 Task: Check the average views per listing of master bedroom in the last 5 years.
Action: Mouse moved to (1036, 235)
Screenshot: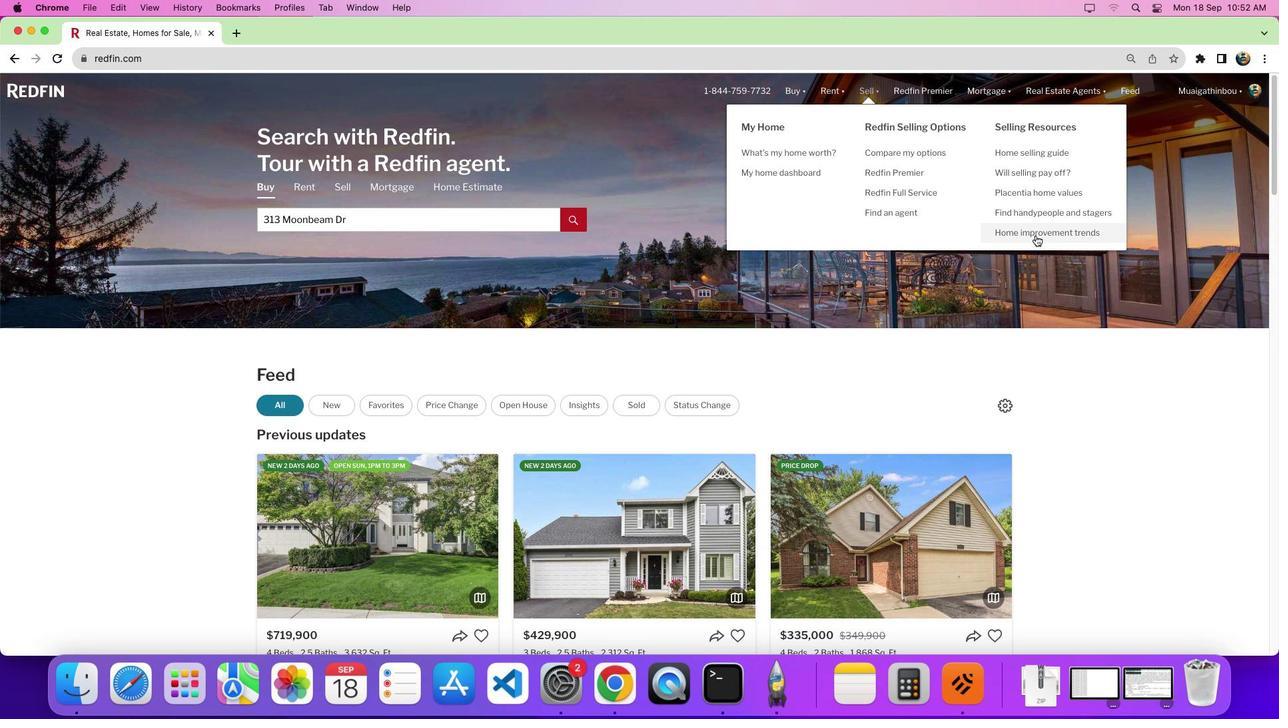 
Action: Mouse pressed left at (1036, 235)
Screenshot: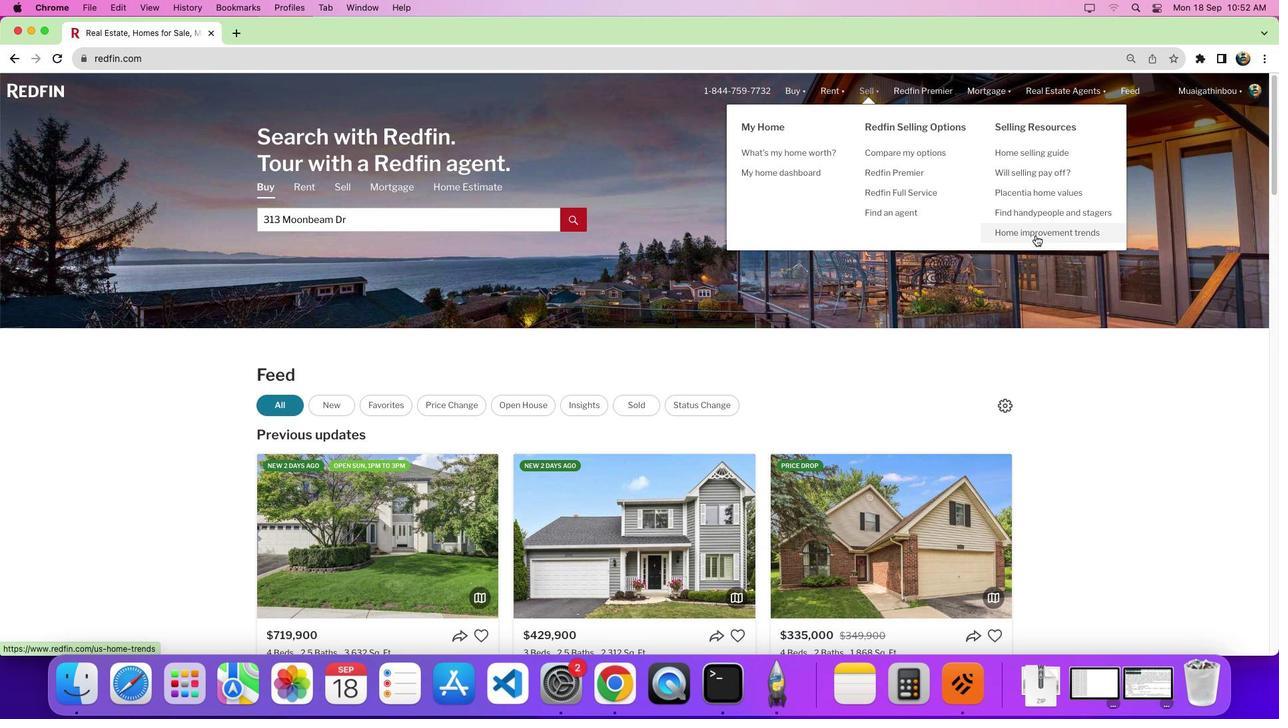 
Action: Mouse pressed left at (1036, 235)
Screenshot: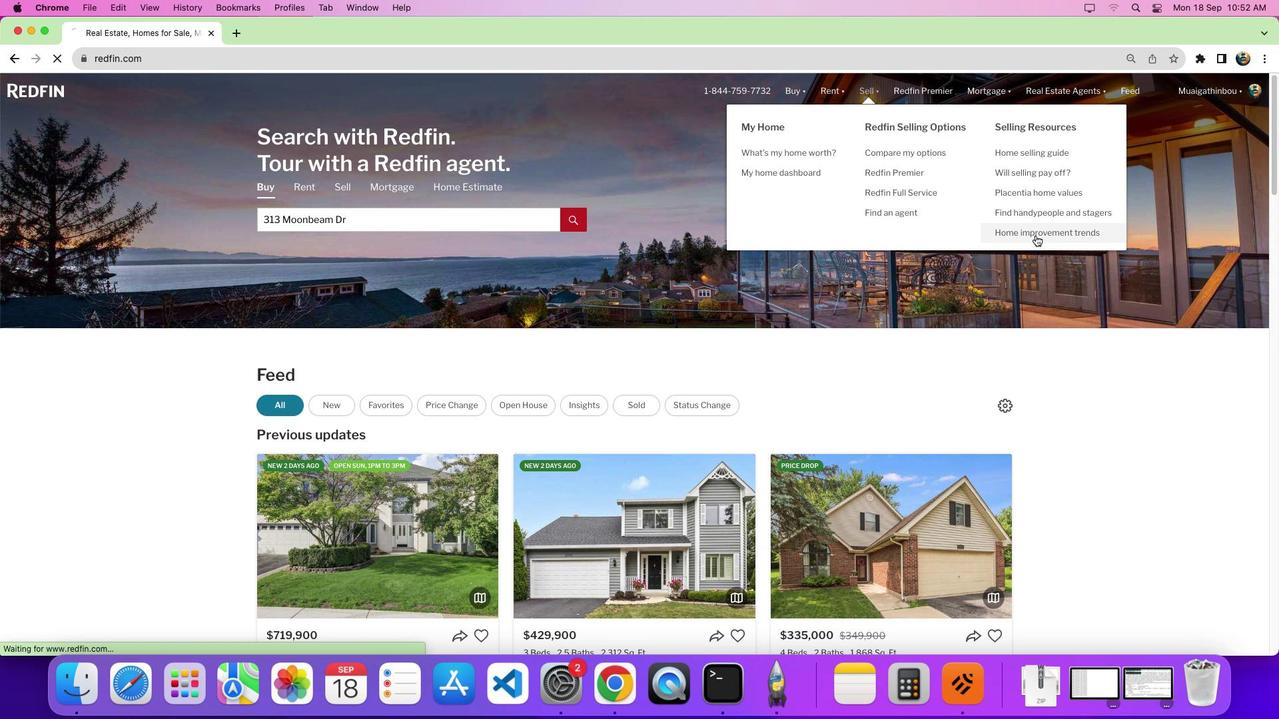 
Action: Mouse moved to (353, 257)
Screenshot: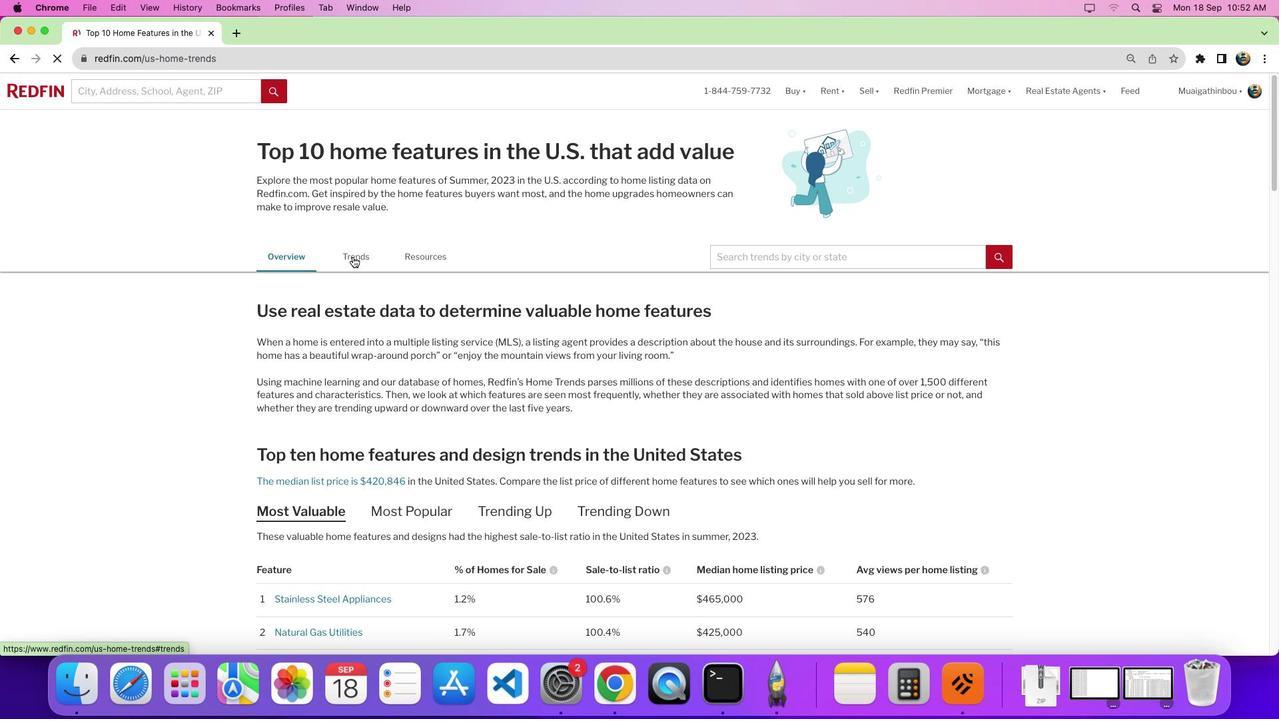 
Action: Mouse pressed left at (353, 257)
Screenshot: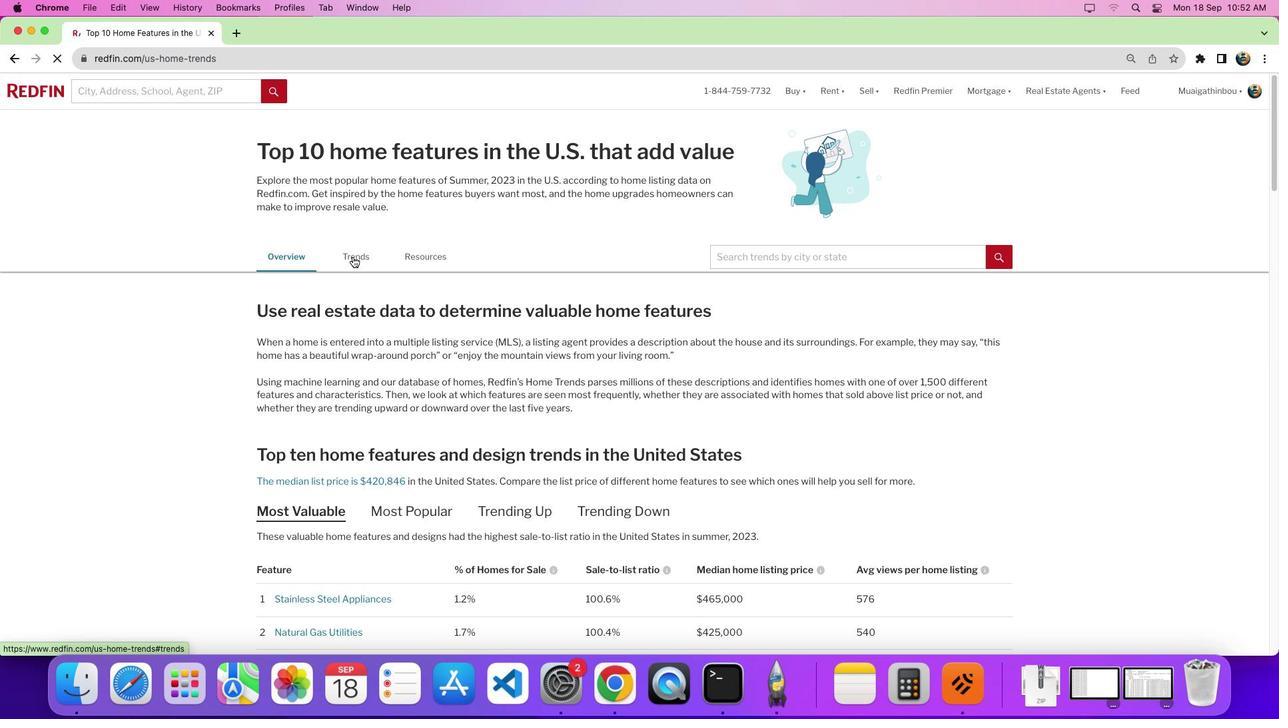 
Action: Mouse moved to (1272, 424)
Screenshot: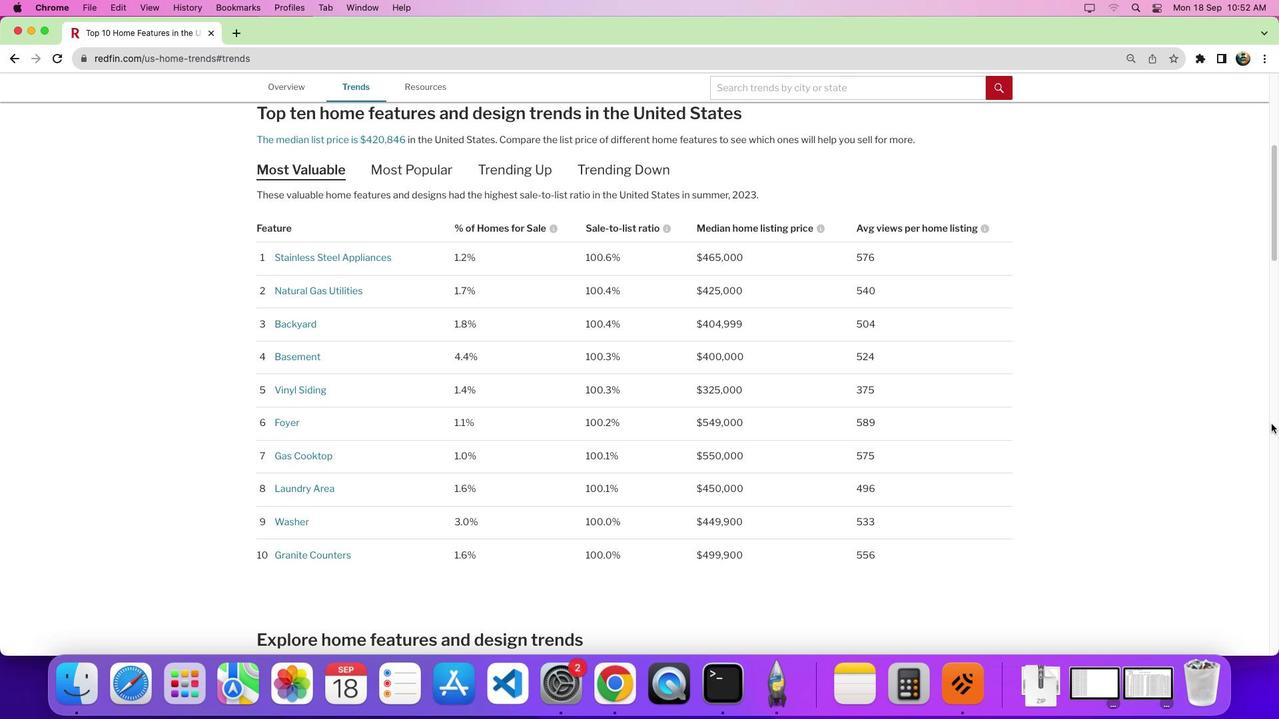 
Action: Mouse pressed left at (1272, 424)
Screenshot: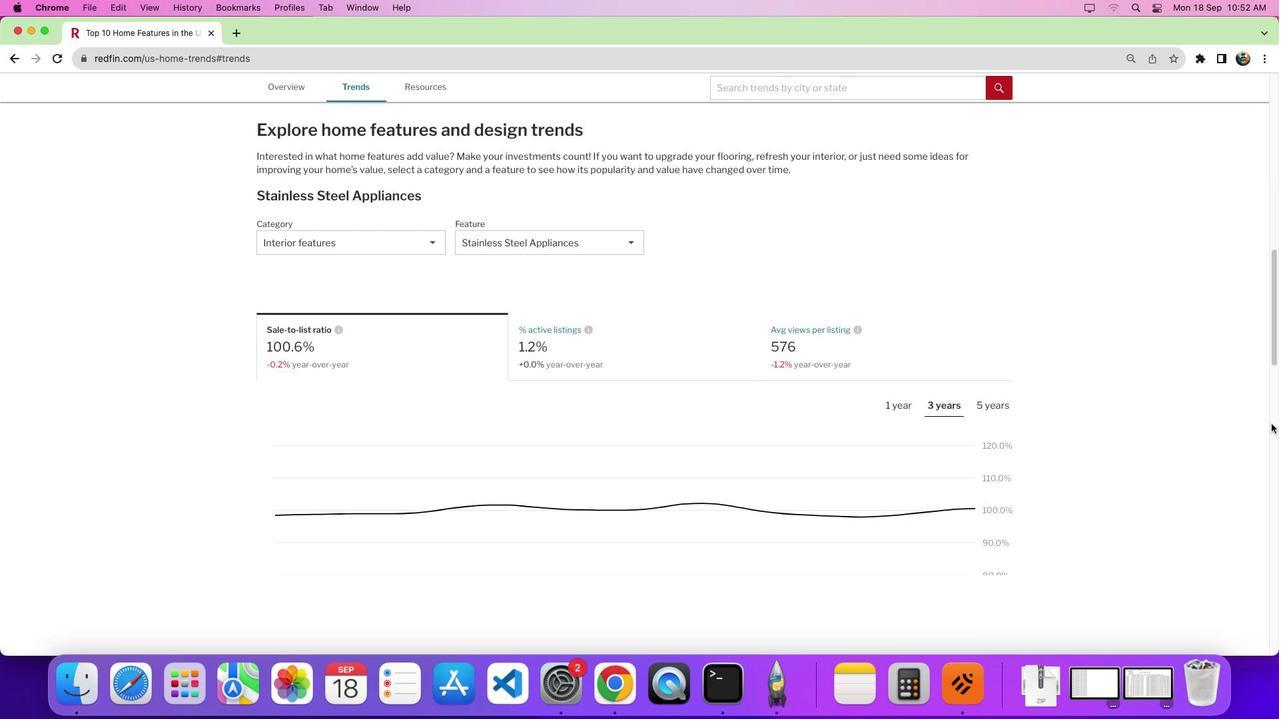 
Action: Mouse moved to (316, 247)
Screenshot: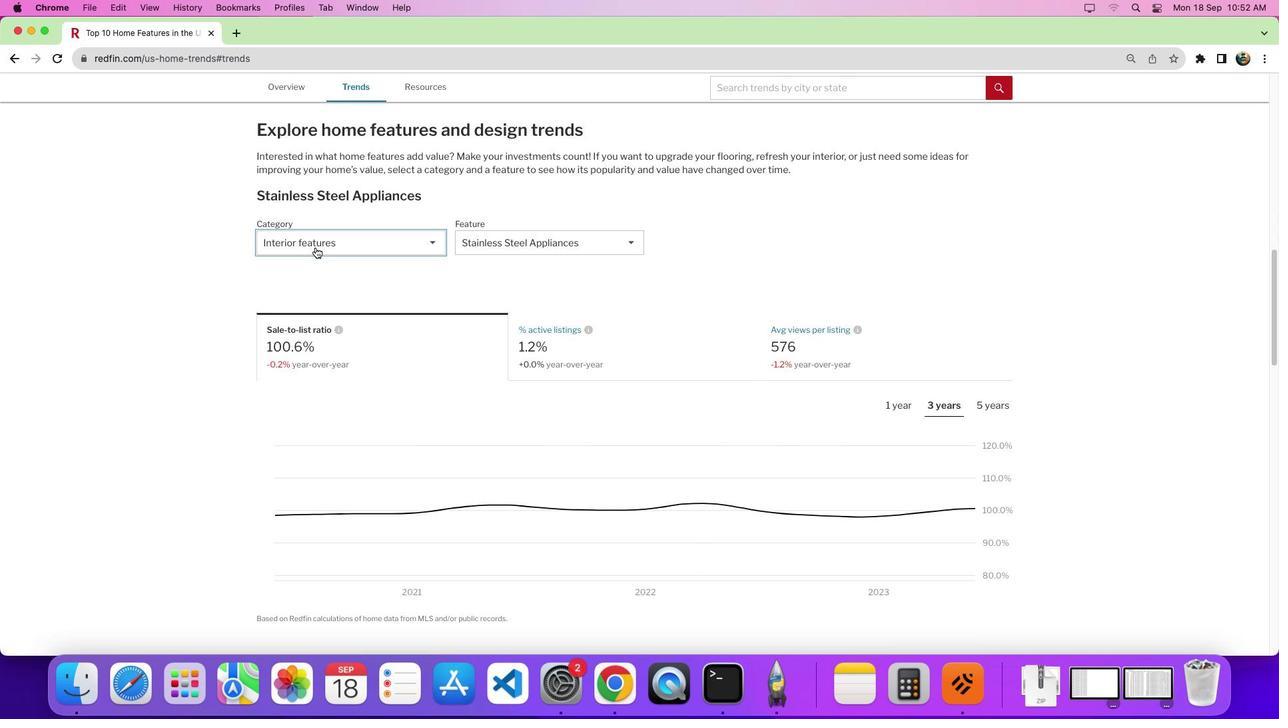 
Action: Mouse pressed left at (316, 247)
Screenshot: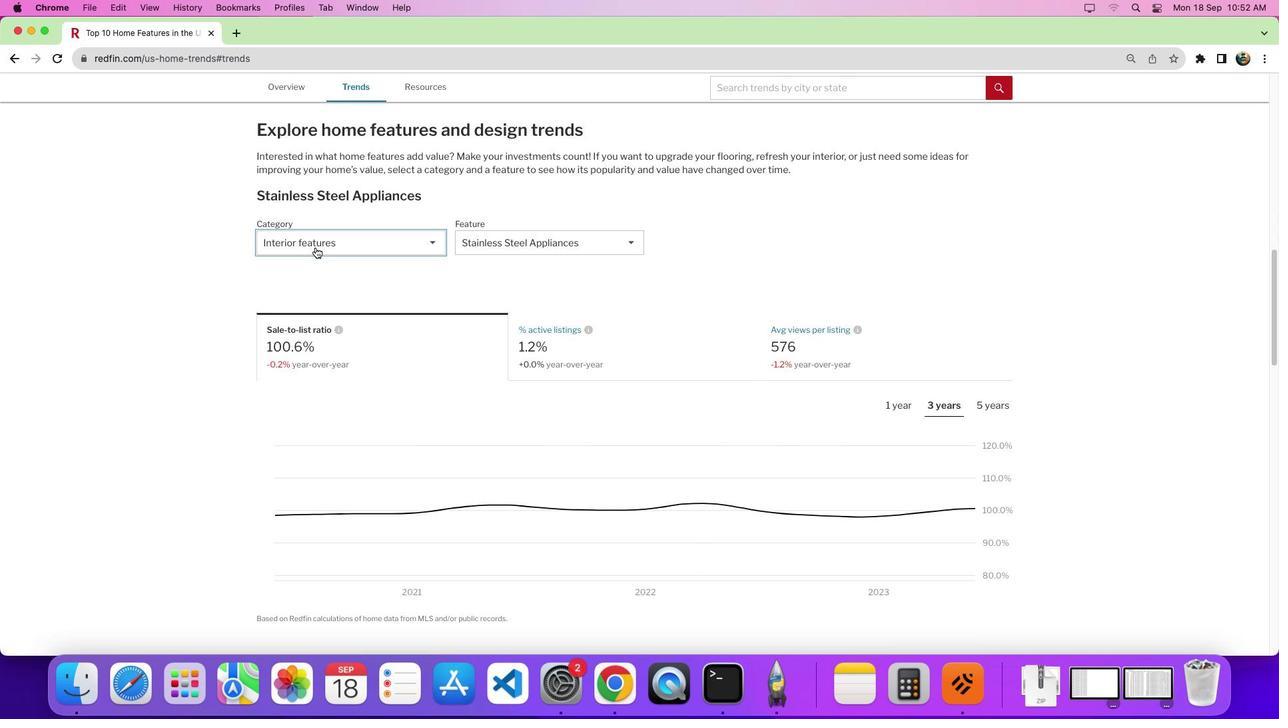 
Action: Mouse moved to (363, 307)
Screenshot: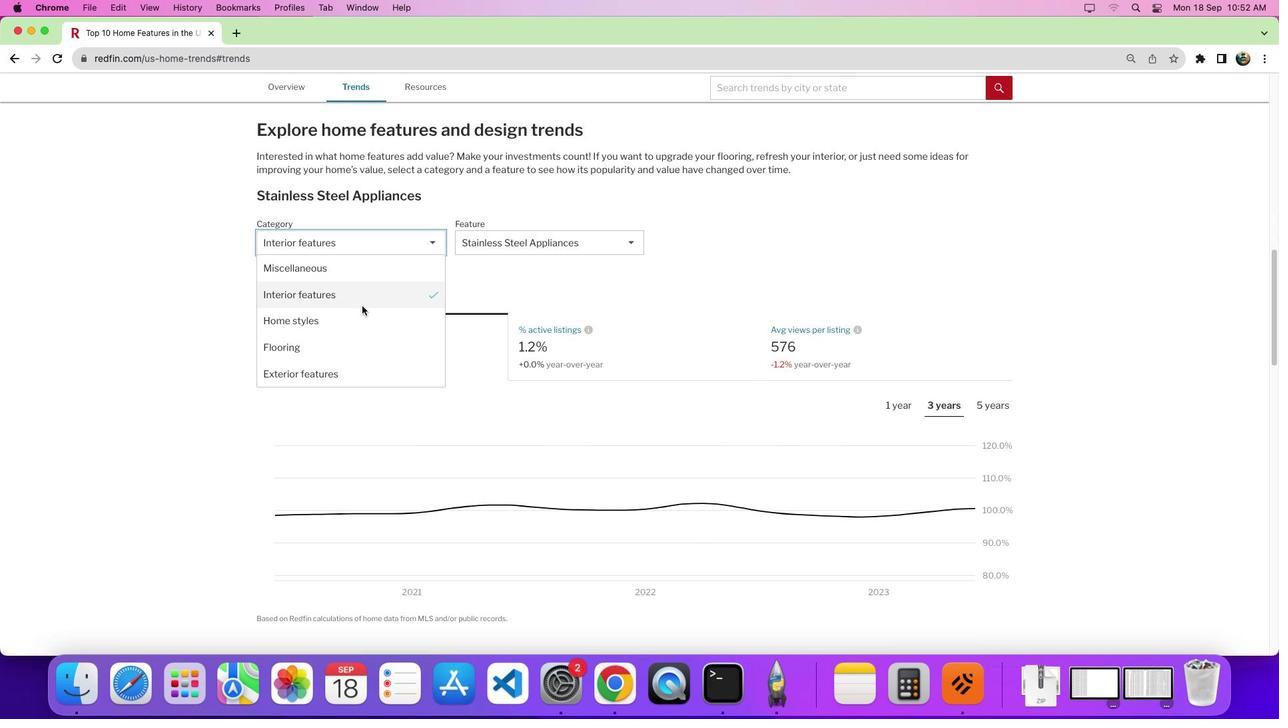 
Action: Mouse pressed left at (363, 307)
Screenshot: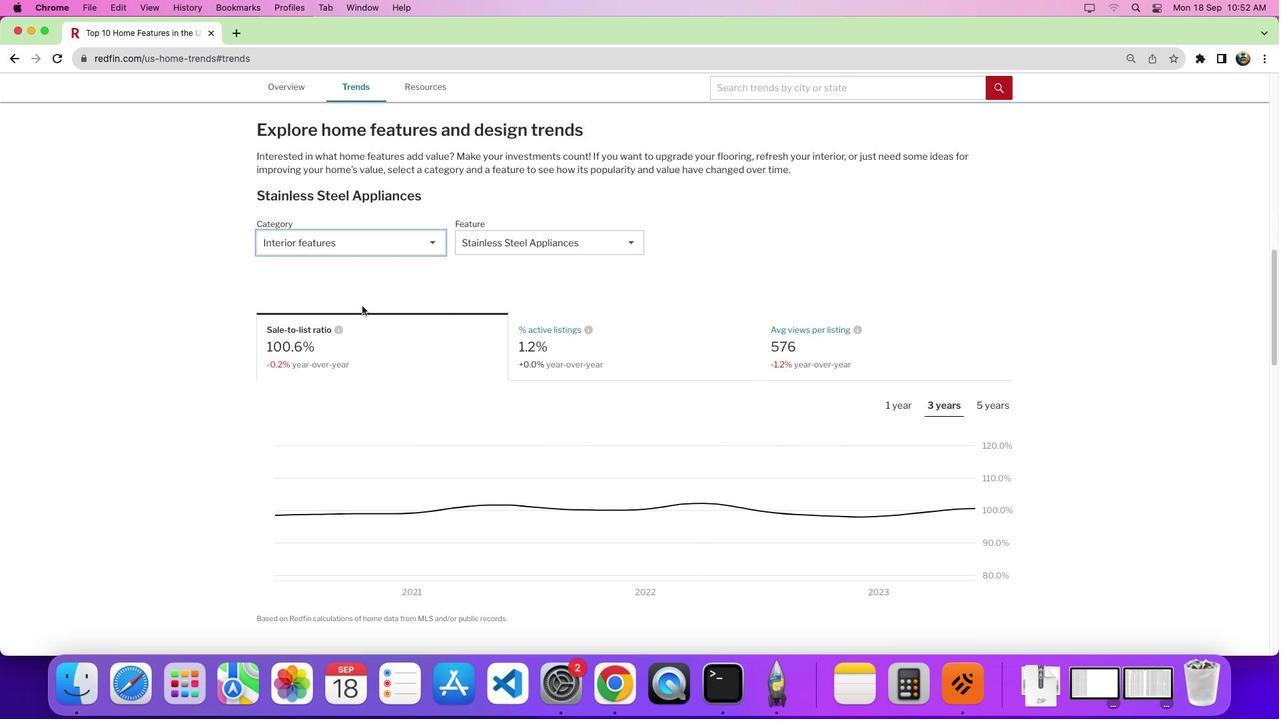 
Action: Mouse moved to (527, 246)
Screenshot: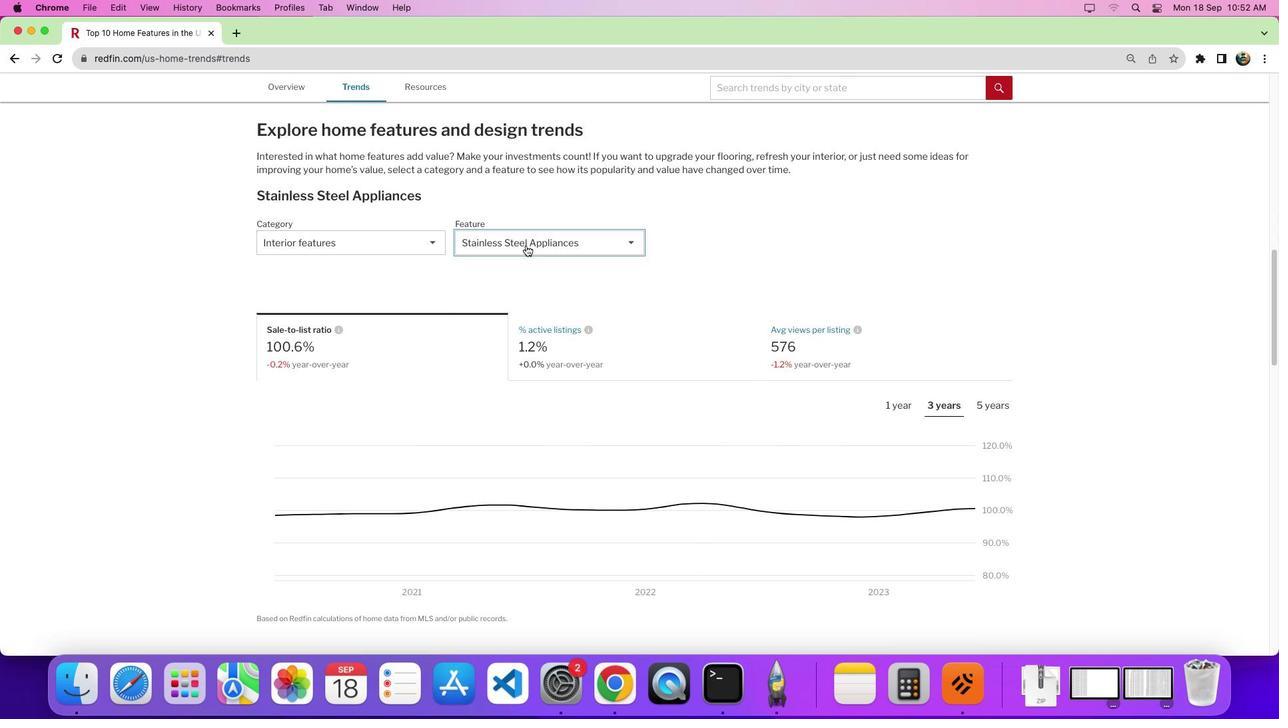 
Action: Mouse pressed left at (527, 246)
Screenshot: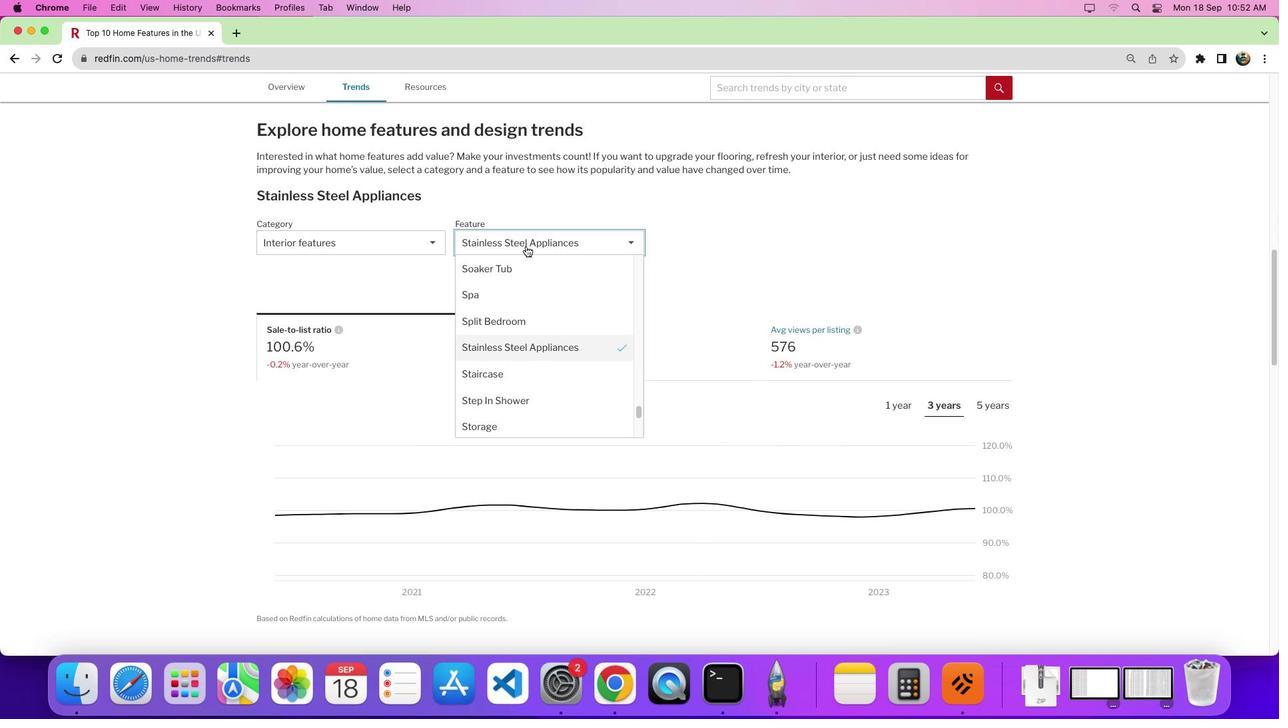 
Action: Mouse moved to (639, 384)
Screenshot: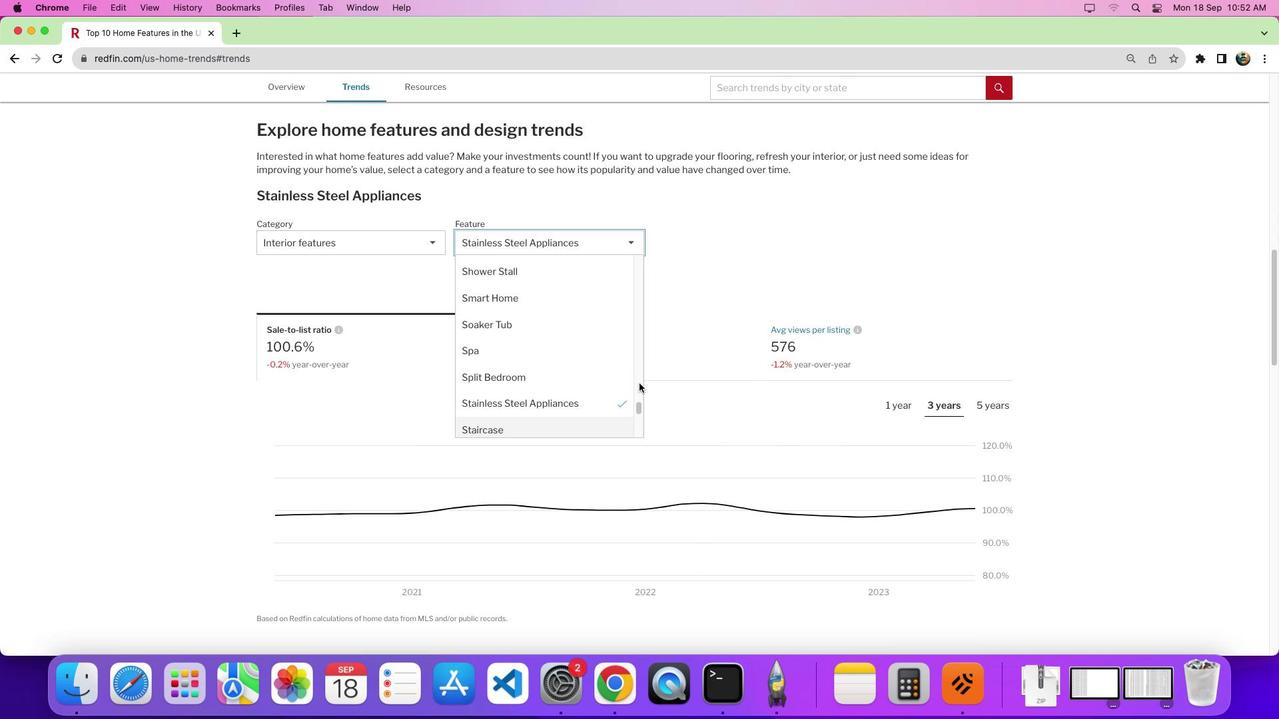 
Action: Mouse pressed left at (639, 384)
Screenshot: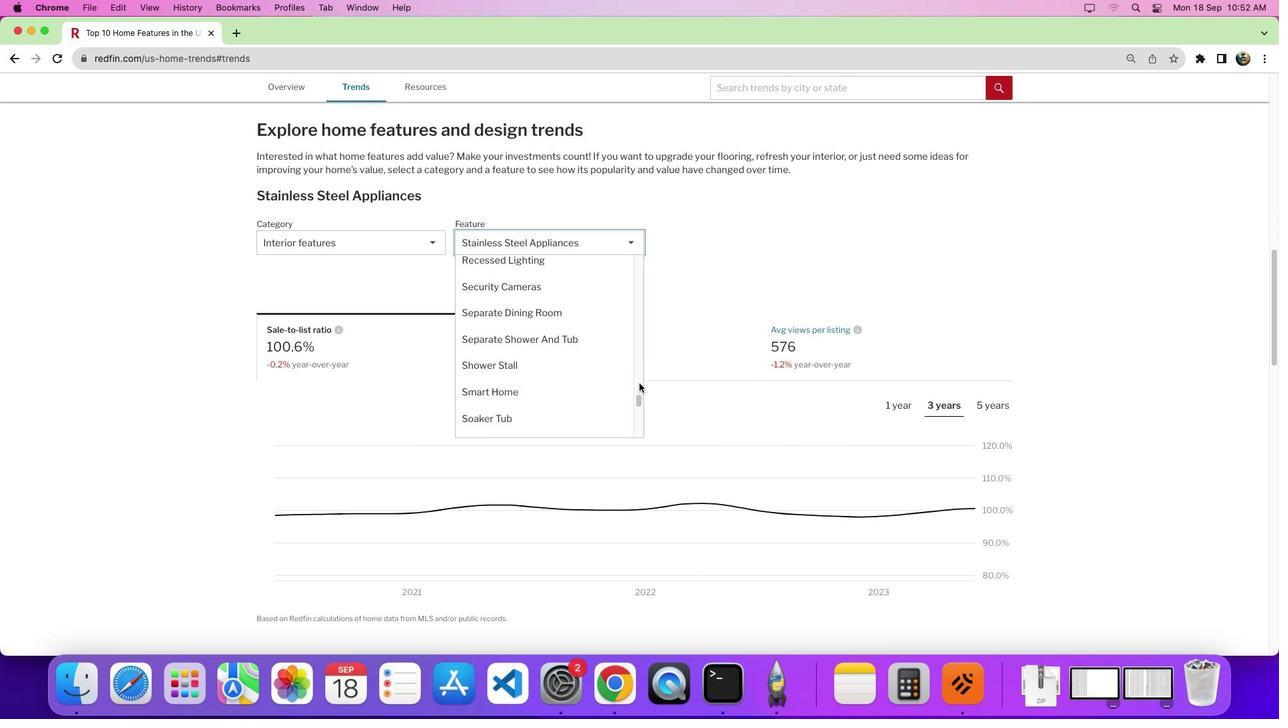 
Action: Mouse moved to (555, 349)
Screenshot: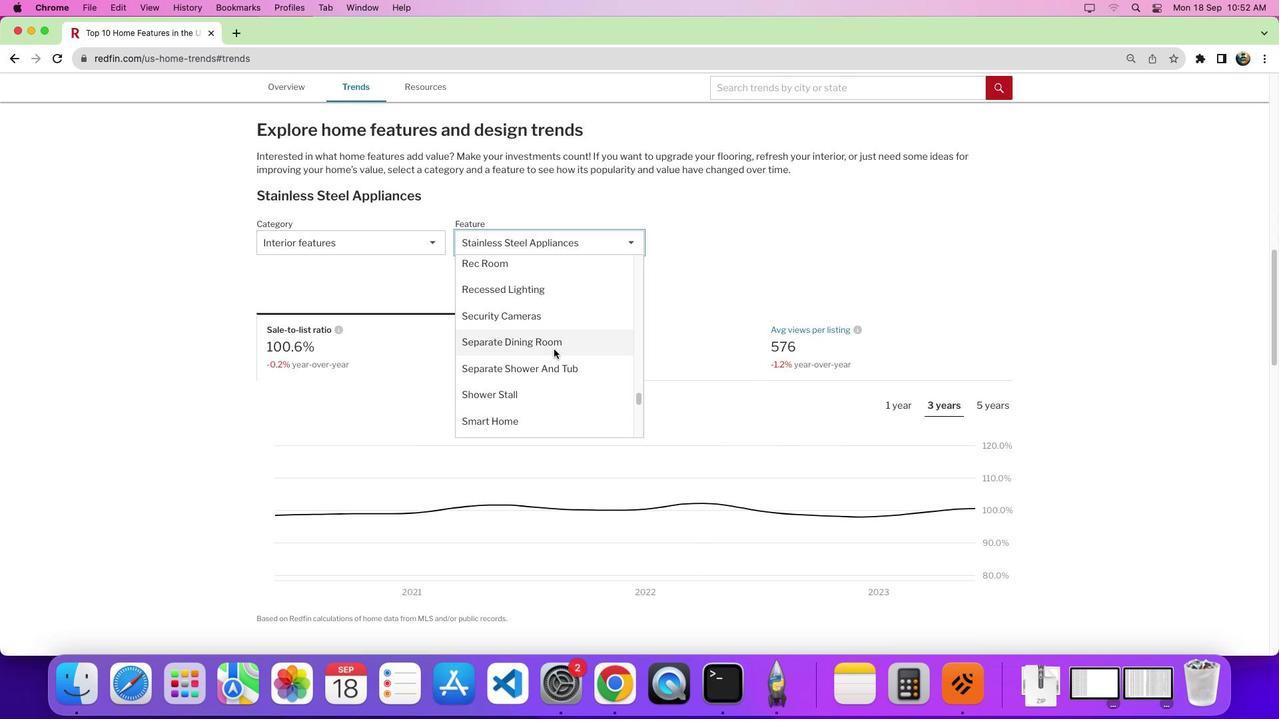 
Action: Mouse scrolled (555, 349) with delta (0, 1)
Screenshot: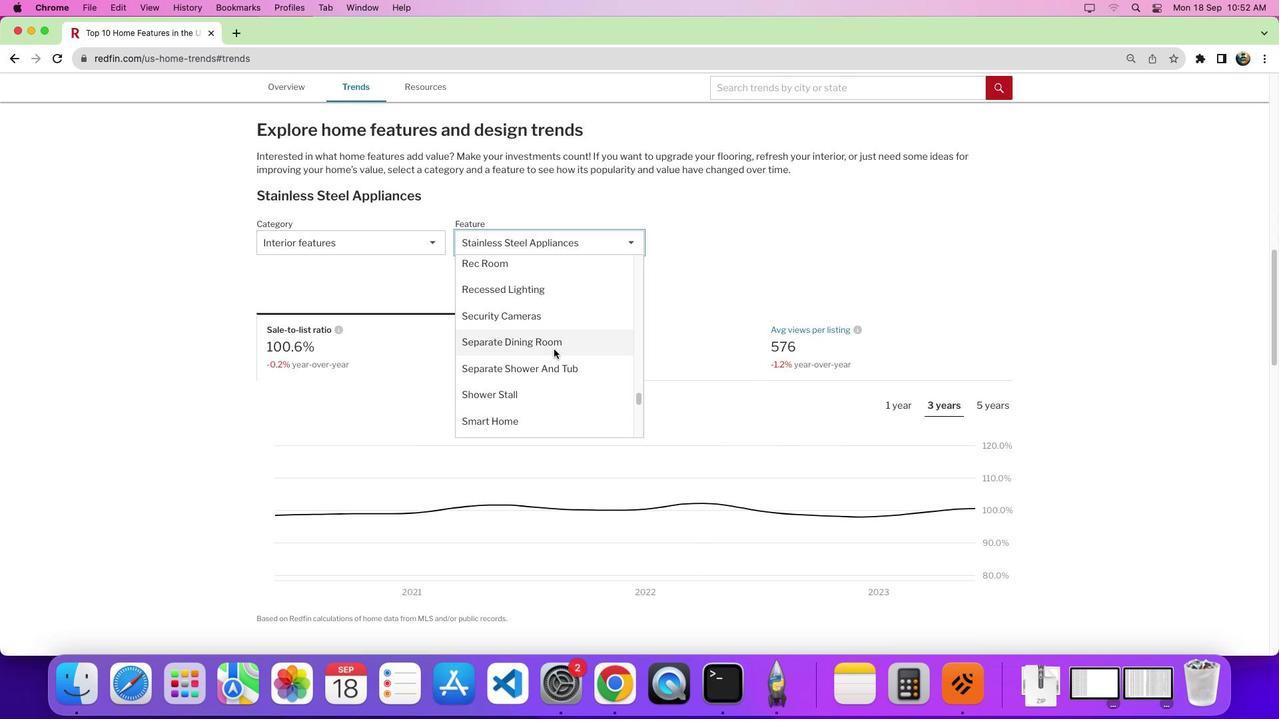 
Action: Mouse moved to (555, 349)
Screenshot: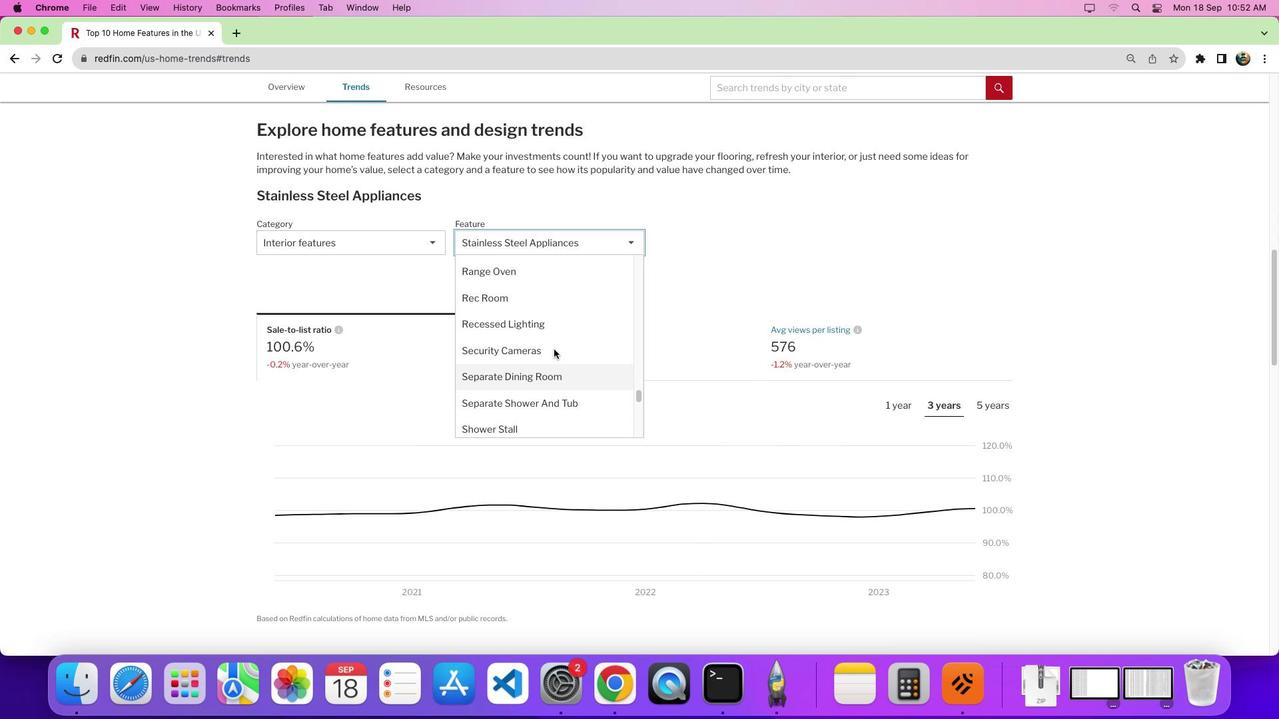 
Action: Mouse scrolled (555, 349) with delta (0, 1)
Screenshot: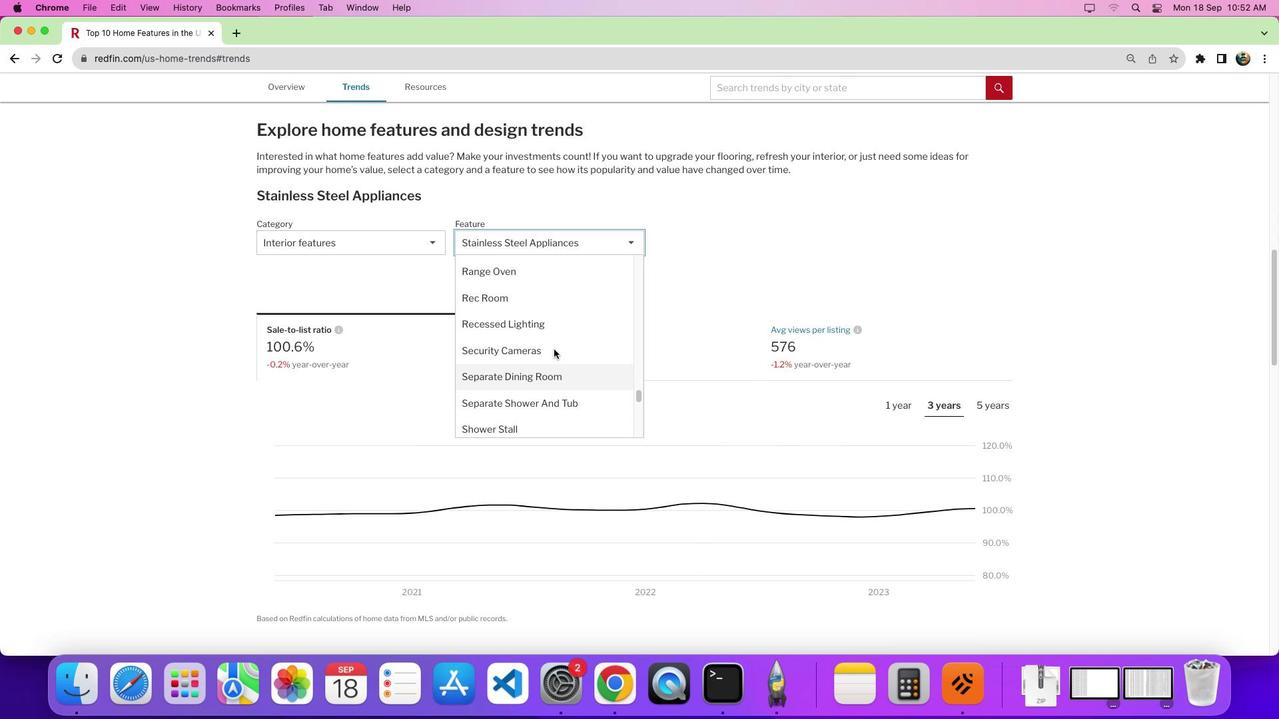 
Action: Mouse scrolled (555, 349) with delta (0, 3)
Screenshot: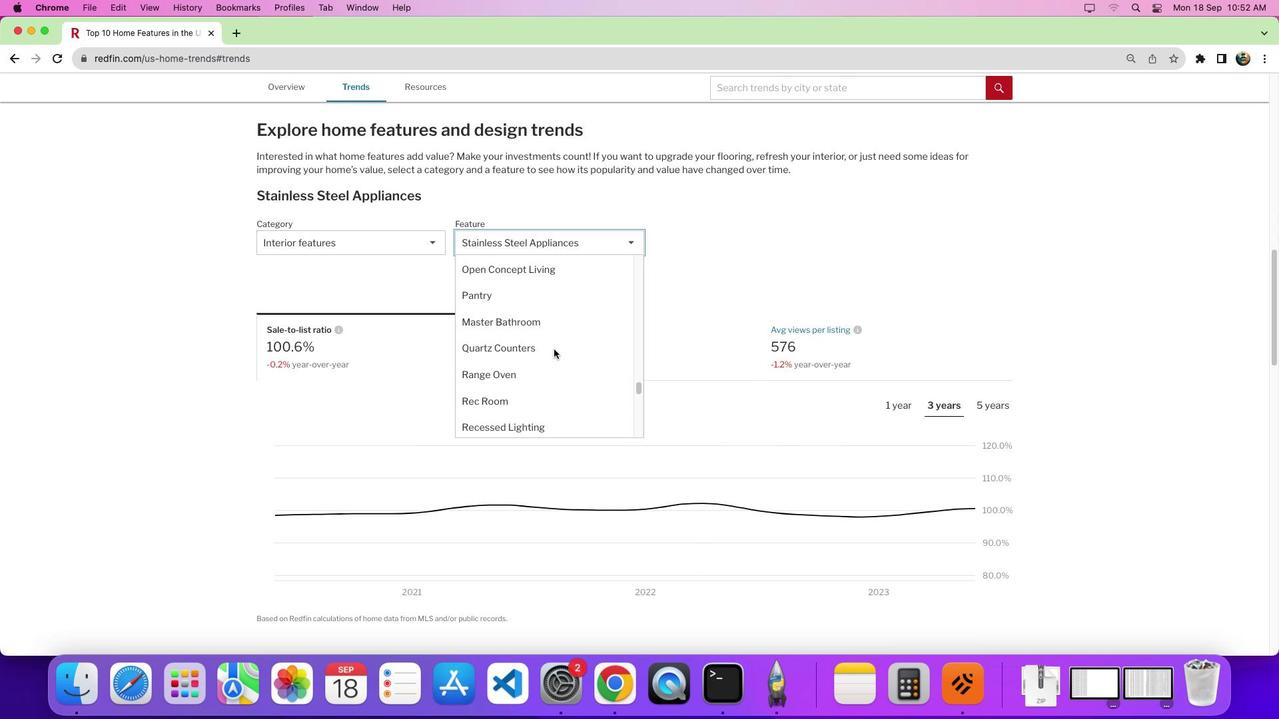 
Action: Mouse moved to (541, 347)
Screenshot: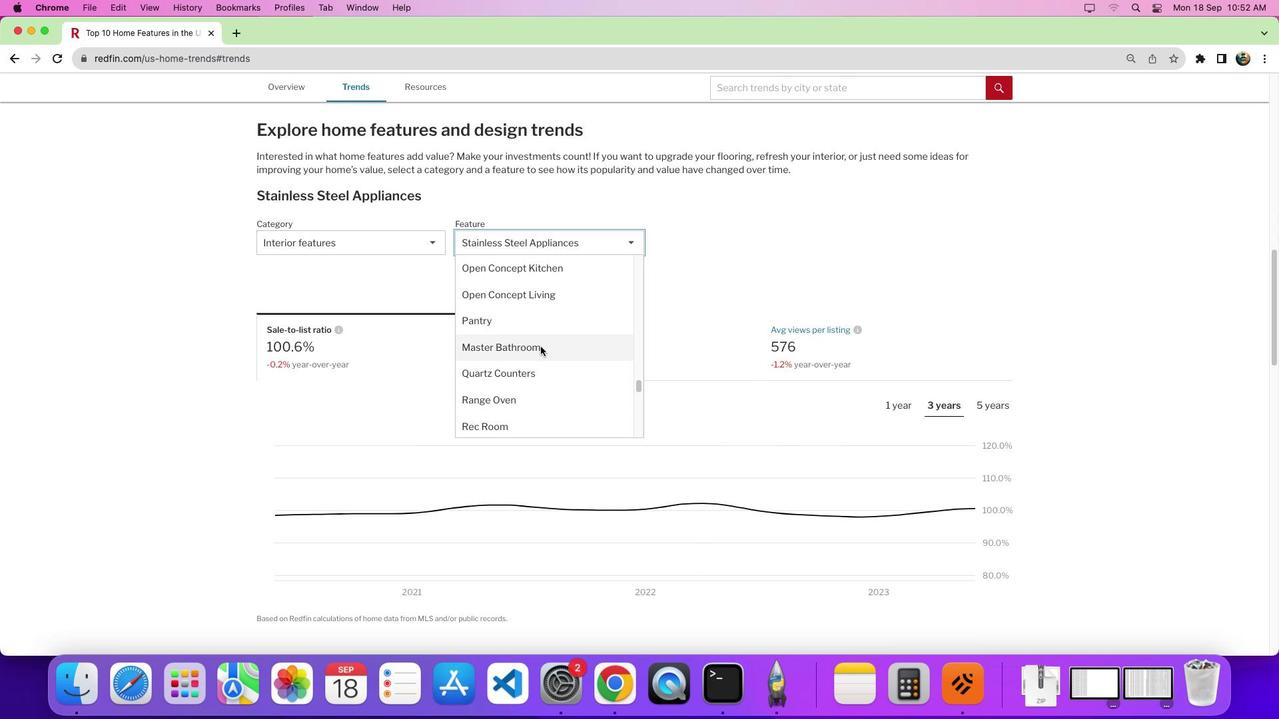 
Action: Mouse pressed left at (541, 347)
Screenshot: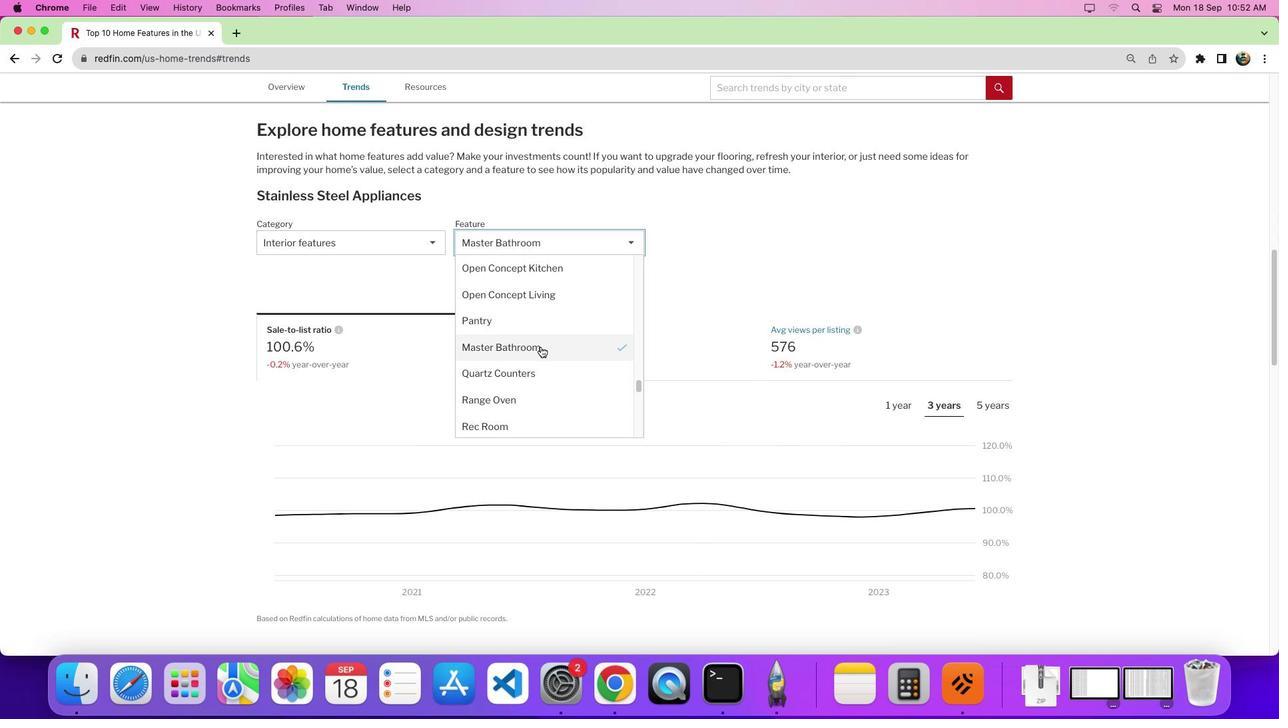 
Action: Mouse moved to (788, 347)
Screenshot: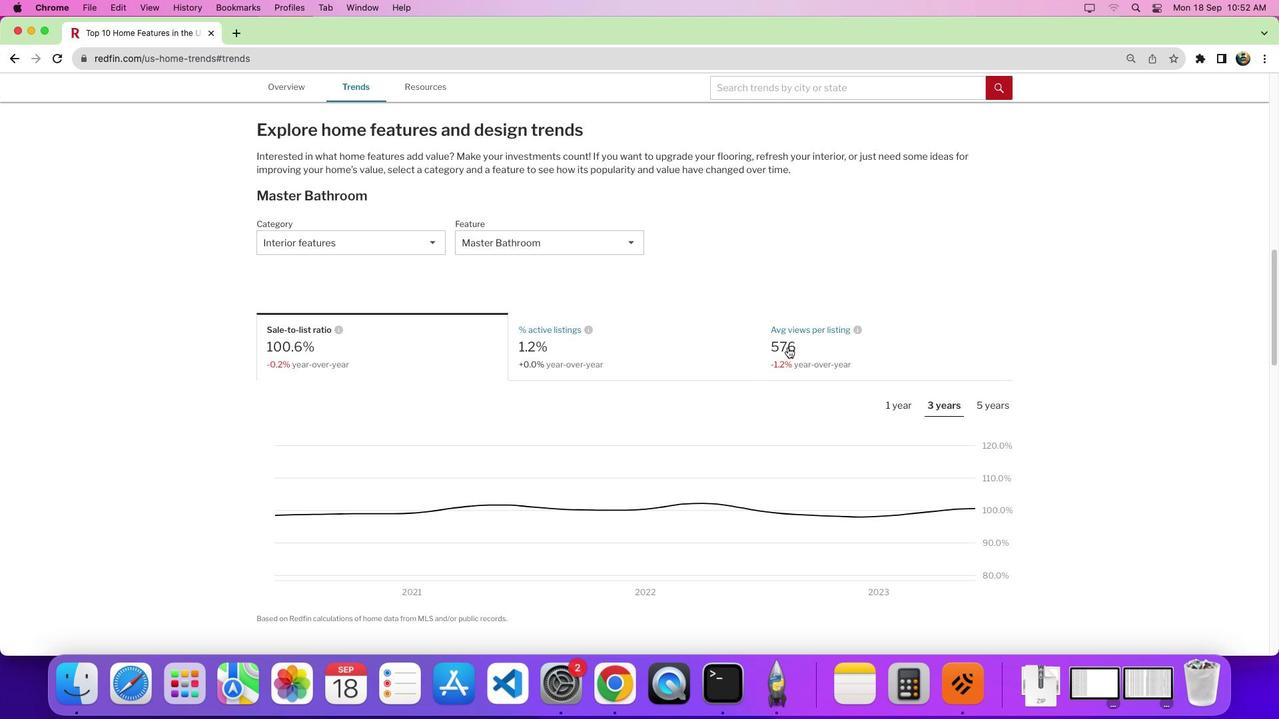 
Action: Mouse pressed left at (788, 347)
Screenshot: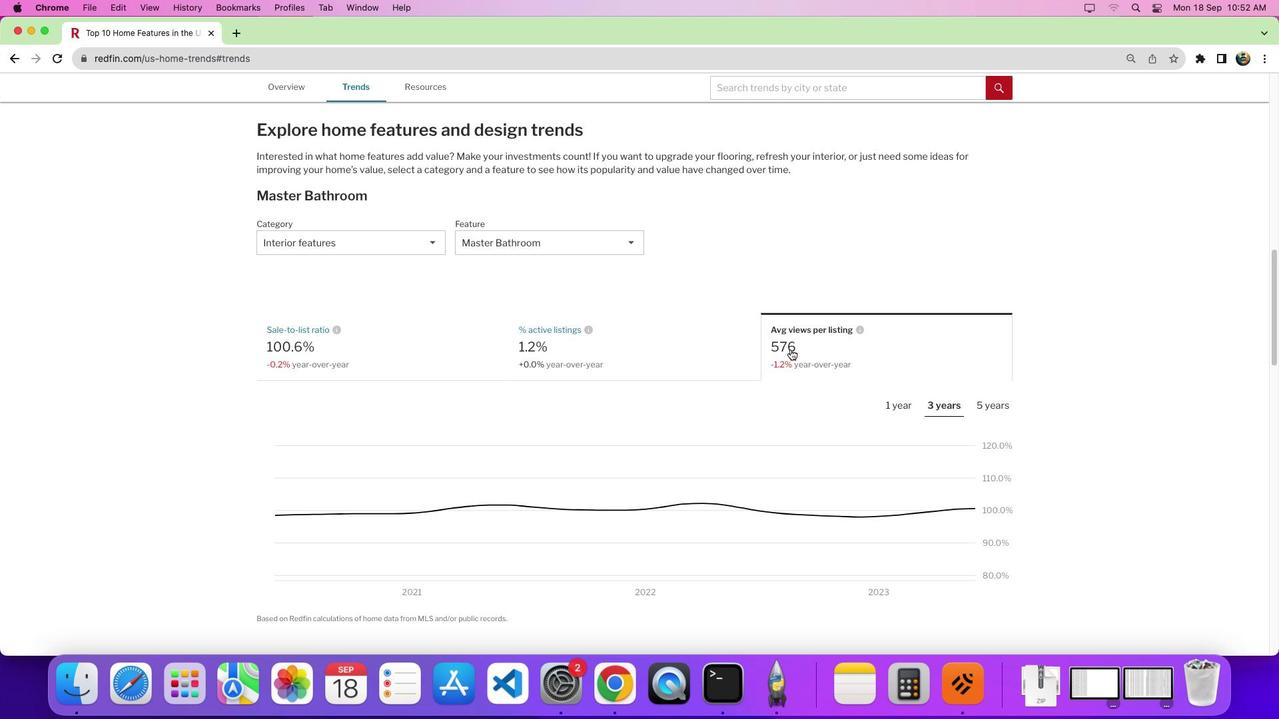 
Action: Mouse moved to (993, 406)
Screenshot: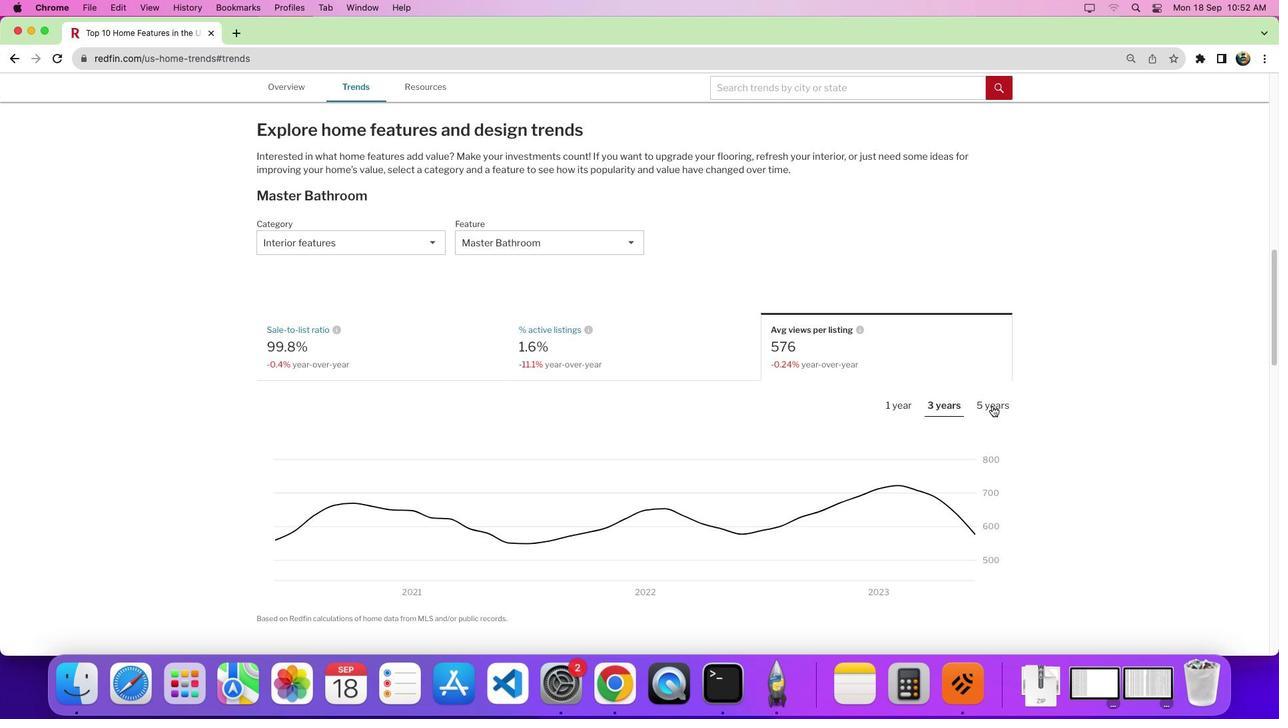 
Action: Mouse pressed left at (993, 406)
Screenshot: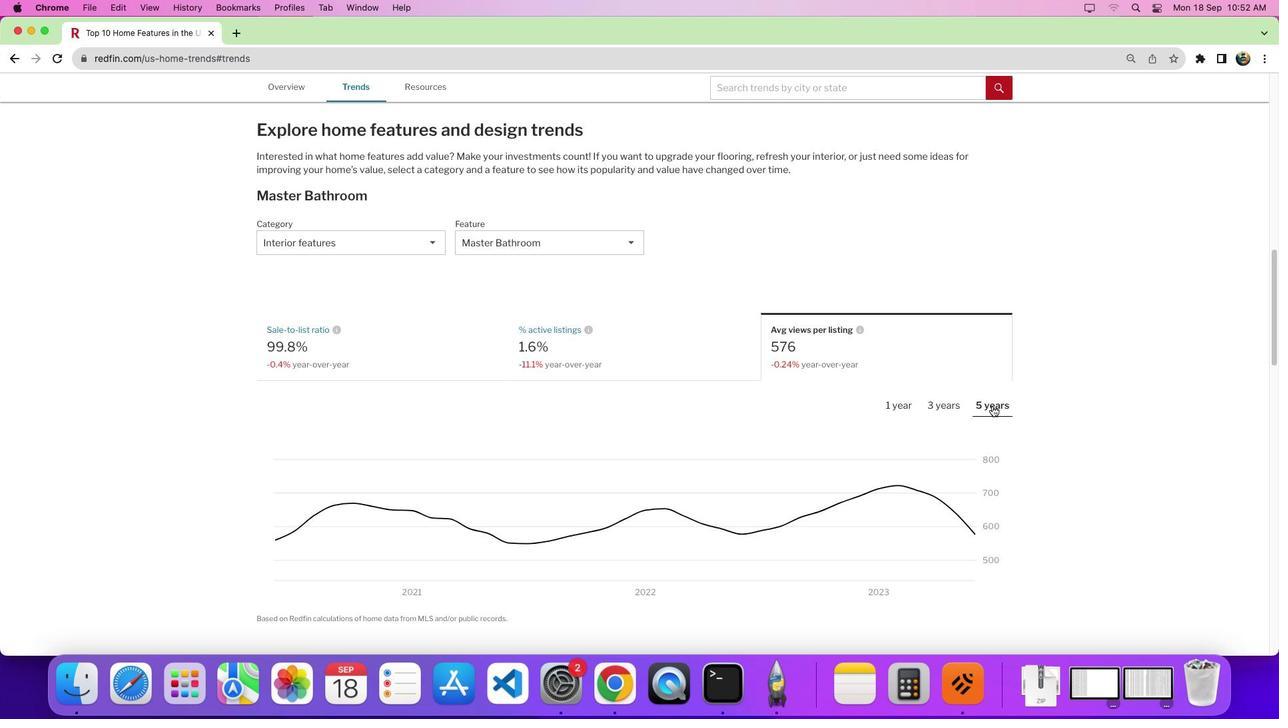 
Action: Mouse moved to (992, 406)
Screenshot: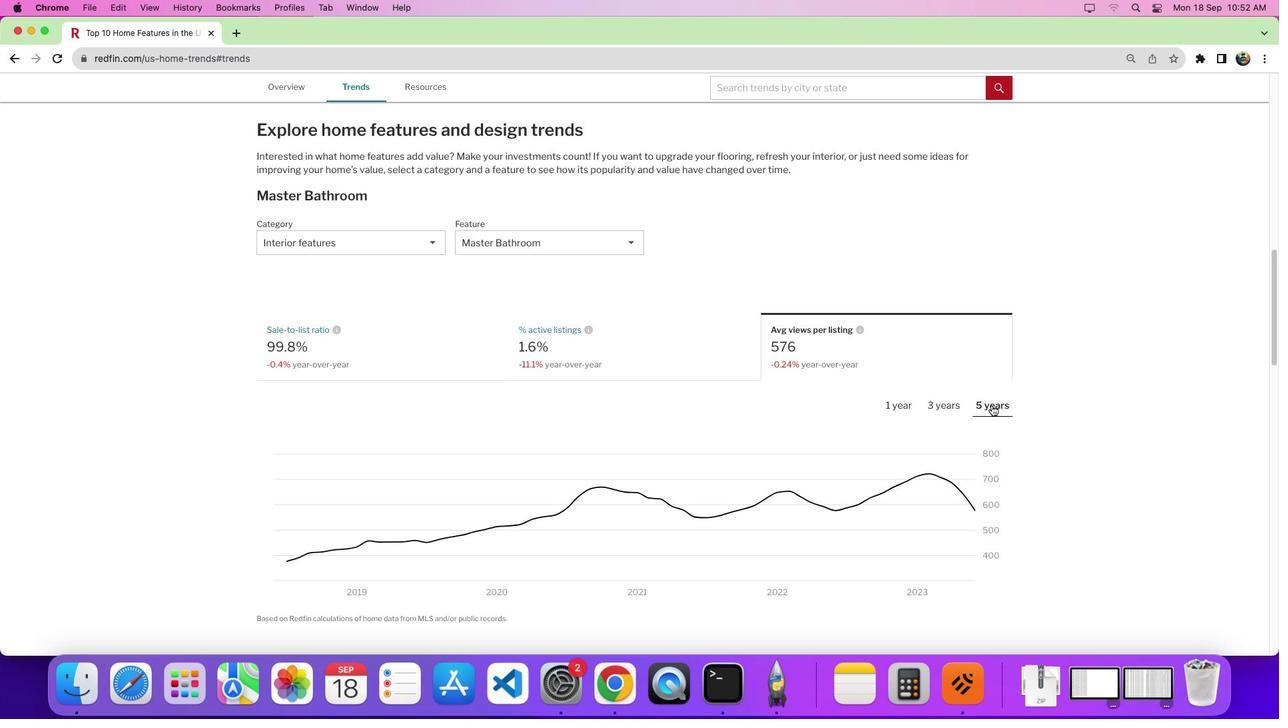 
